 Task: In the Company nestle.com, Add note: 'Set up a meeting with the product team to discuss customer feature requests.'. Mark checkbox to create task to follow up ': In 2 weeks'. Create task, with  description: Schedule Webinar, Add due date: Today; Add reminder: 30 Minutes before. Set Priority Medium and add note: Review the attached proposal. Logged in from softage.1@softage.net
Action: Mouse moved to (87, 56)
Screenshot: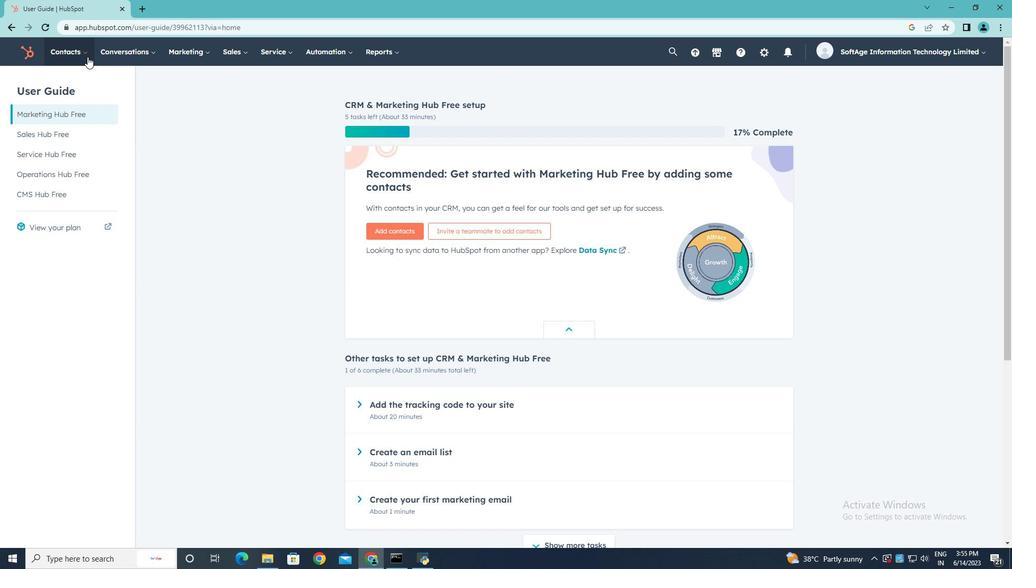 
Action: Mouse pressed left at (87, 56)
Screenshot: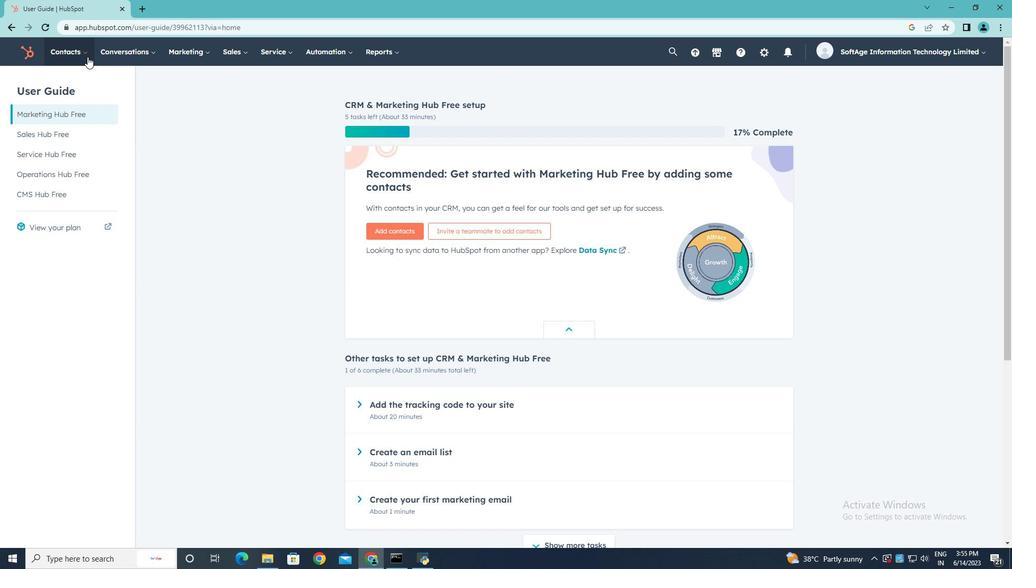 
Action: Mouse moved to (74, 101)
Screenshot: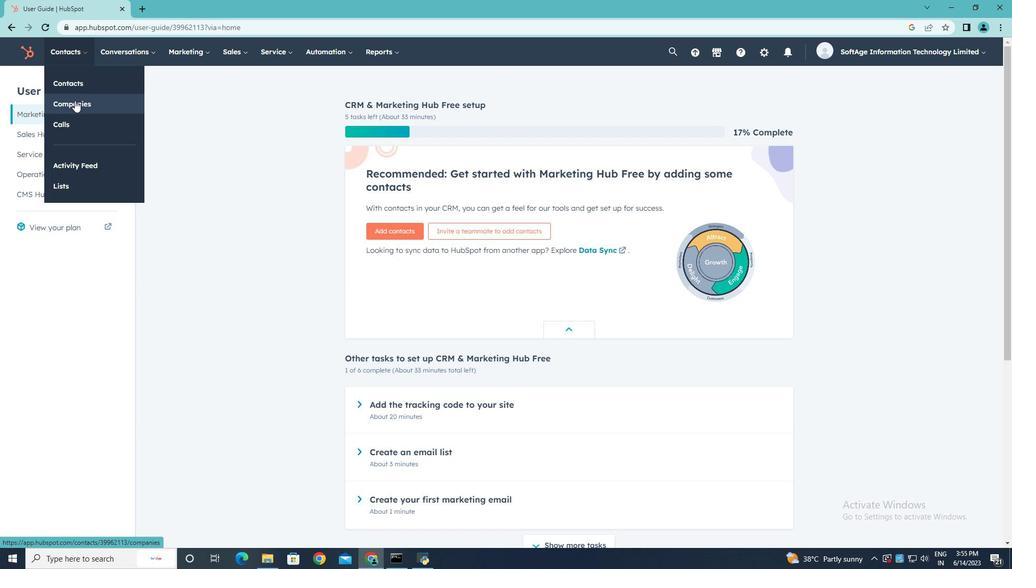 
Action: Mouse pressed left at (74, 101)
Screenshot: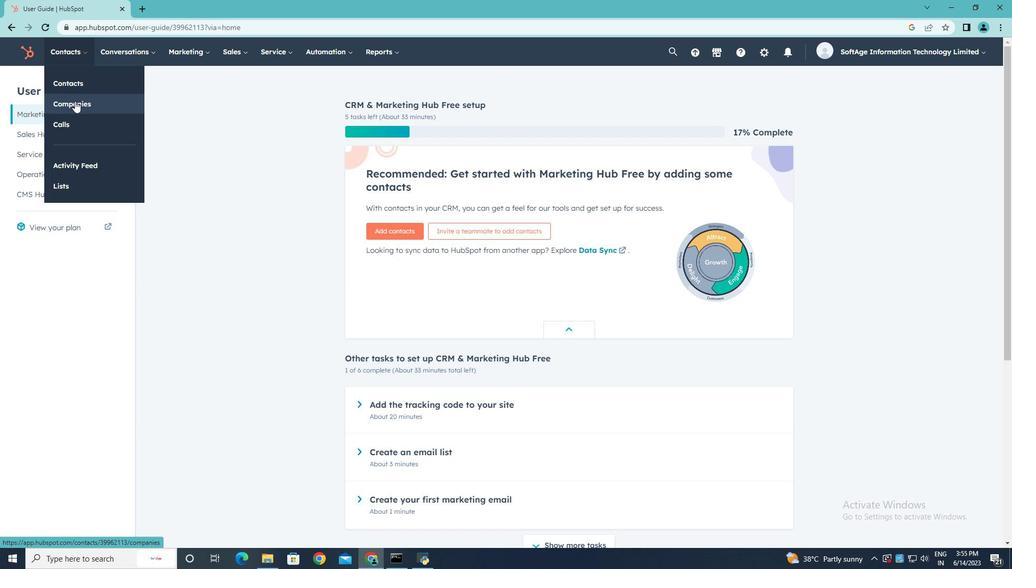 
Action: Mouse moved to (64, 171)
Screenshot: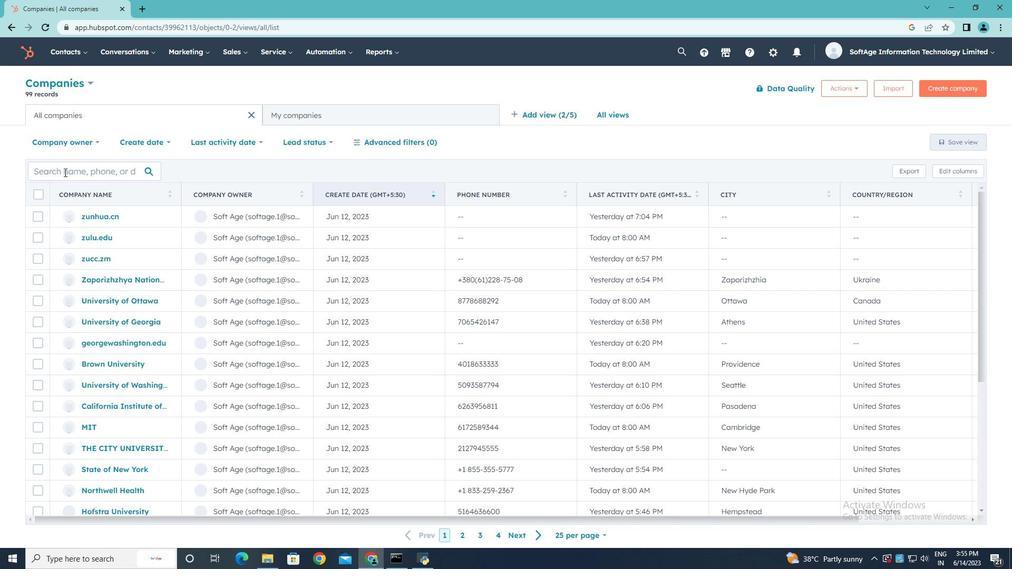 
Action: Mouse pressed left at (64, 171)
Screenshot: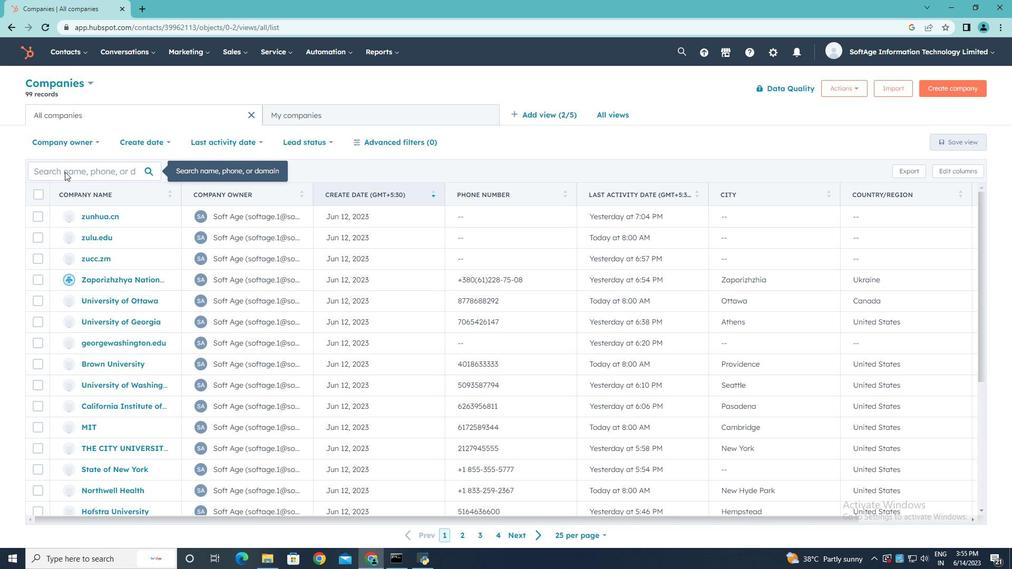 
Action: Key pressed nesn<Key.backspace>tle.com
Screenshot: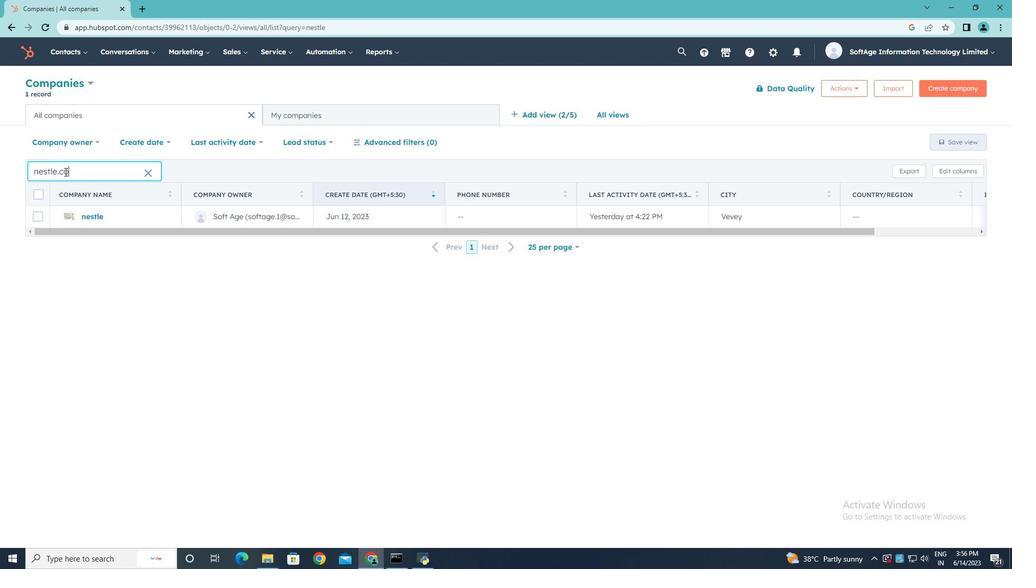 
Action: Mouse moved to (93, 217)
Screenshot: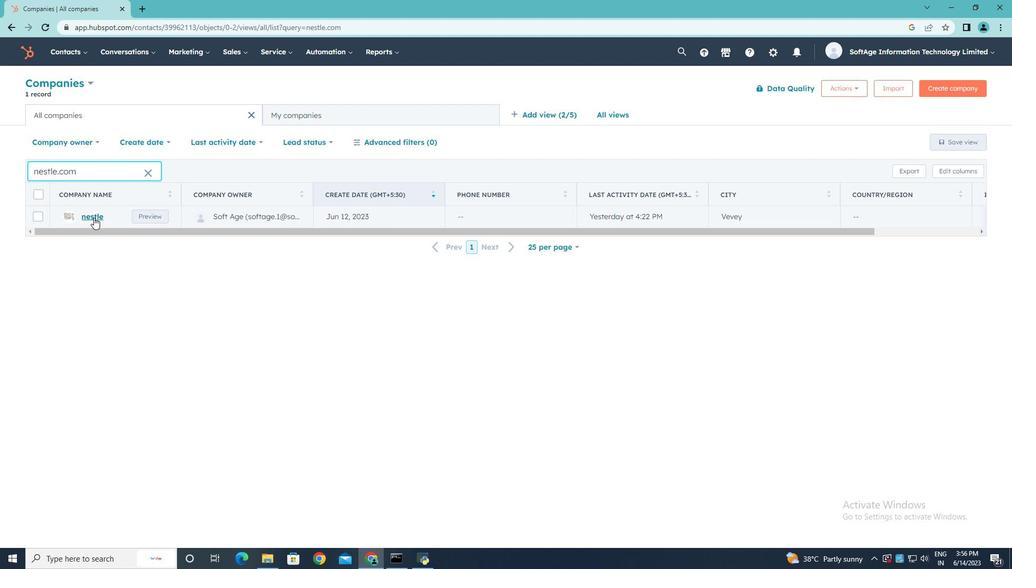 
Action: Mouse pressed left at (93, 217)
Screenshot: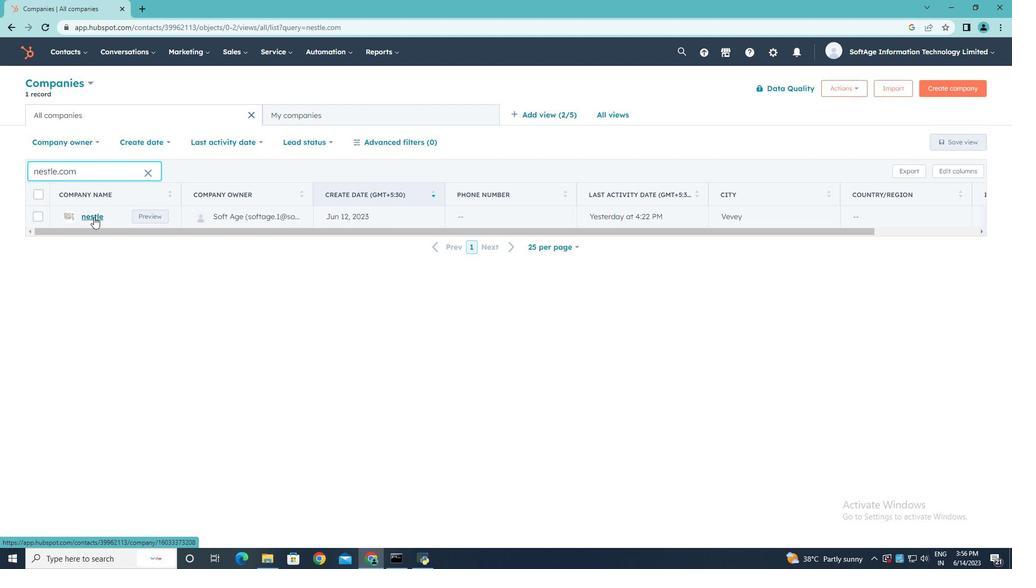 
Action: Mouse moved to (36, 172)
Screenshot: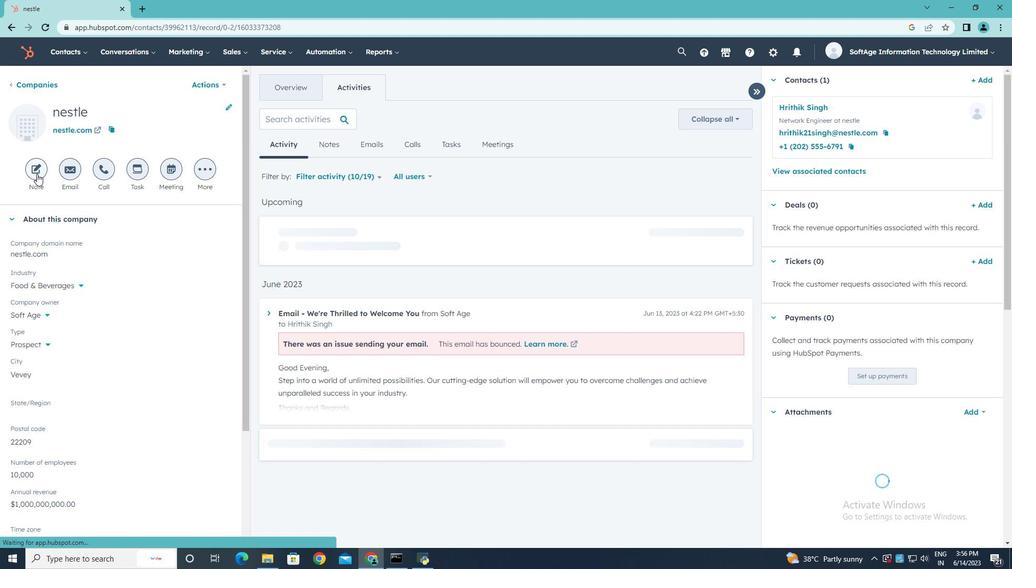 
Action: Mouse pressed left at (36, 172)
Screenshot: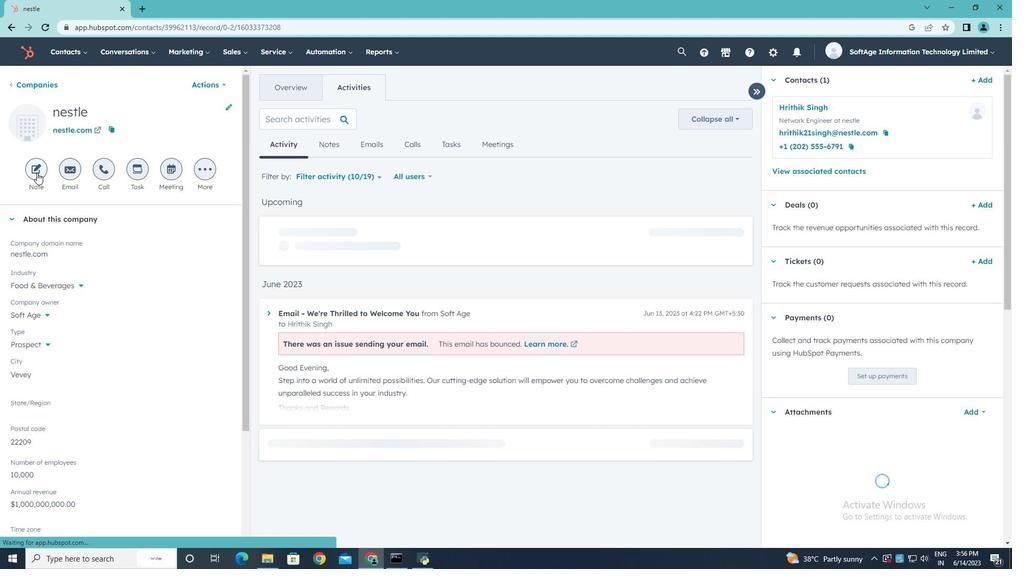 
Action: Key pressed <Key.shift><Key.shift>Set<Key.space>up<Key.space>a<Key.space>meeting<Key.space>with<Key.space>the<Key.space>product<Key.space>team<Key.space>to<Key.space>duscuss<Key.space>customer<Key.space>feature<Key.space>requests
Screenshot: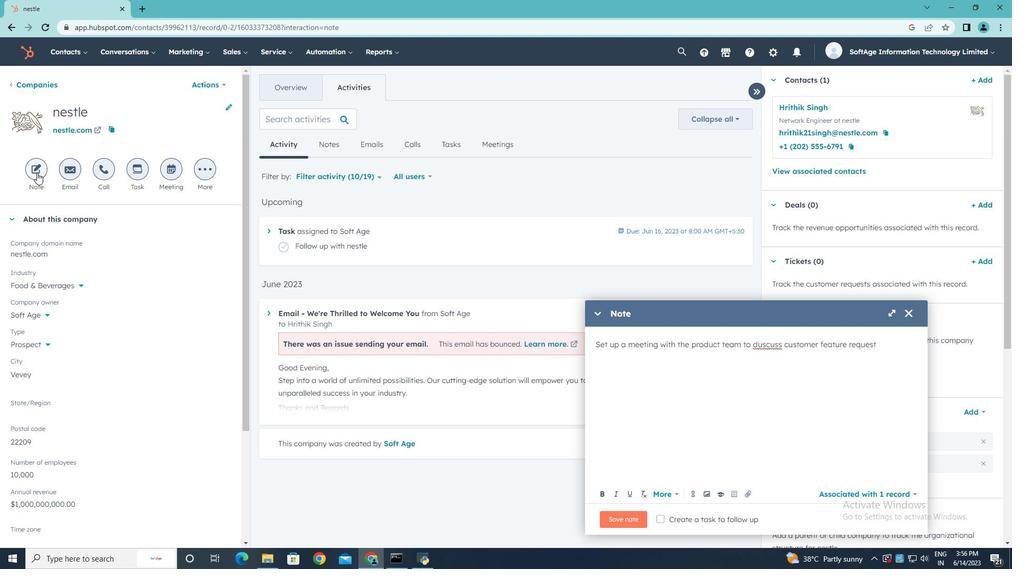 
Action: Mouse moved to (765, 345)
Screenshot: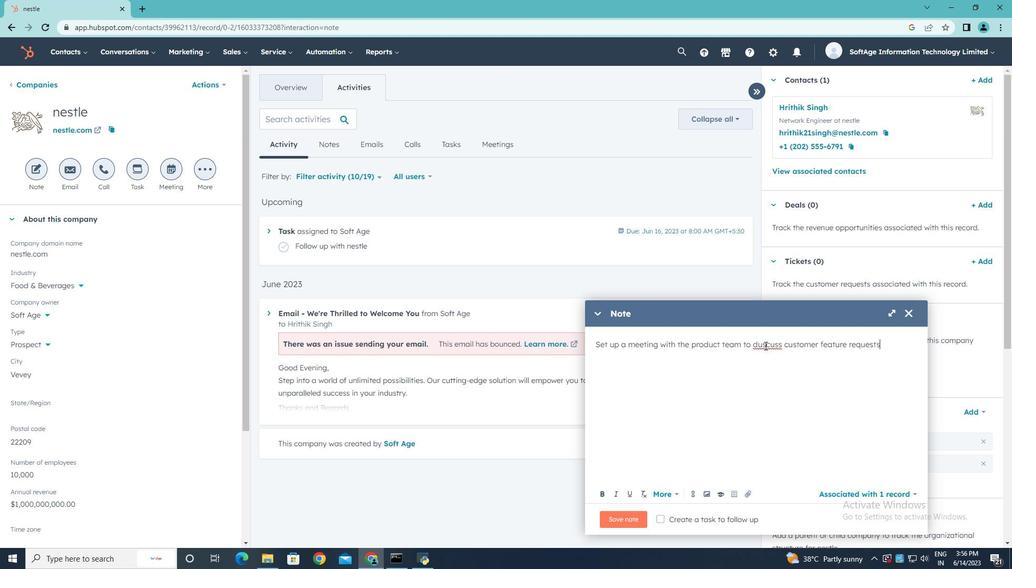 
Action: Mouse pressed left at (765, 345)
Screenshot: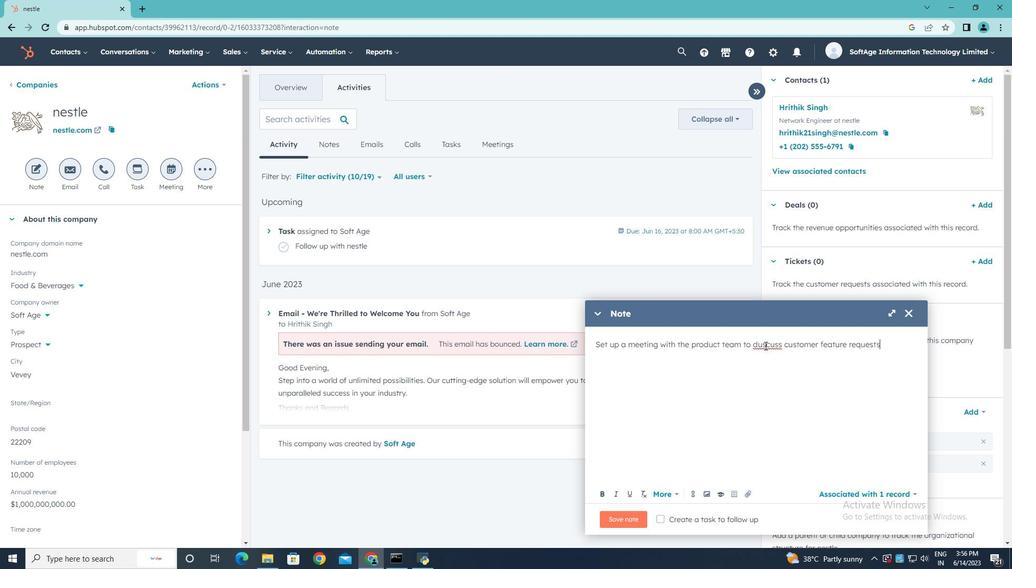 
Action: Mouse moved to (772, 342)
Screenshot: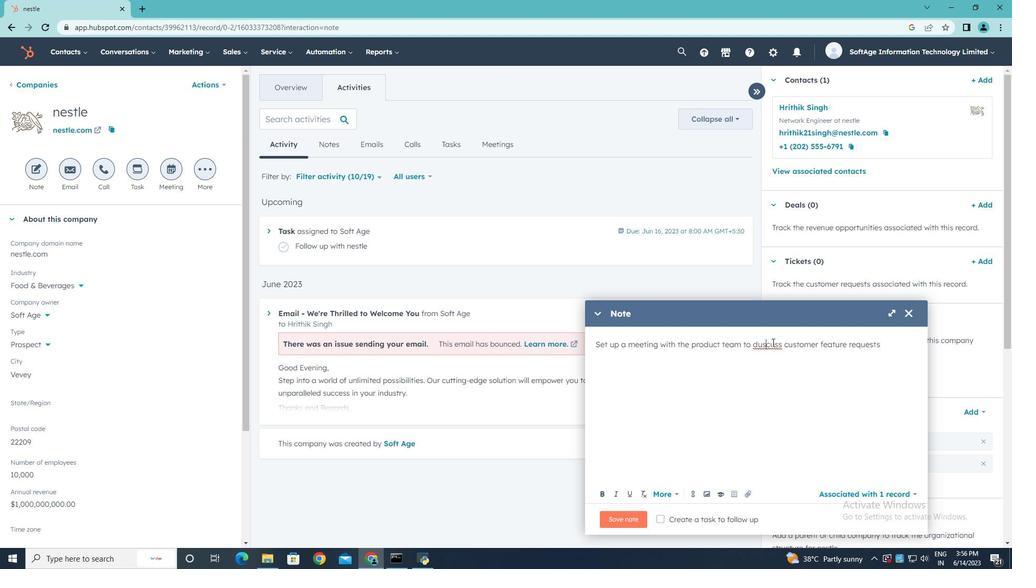 
Action: Key pressed <Key.backspace>
Screenshot: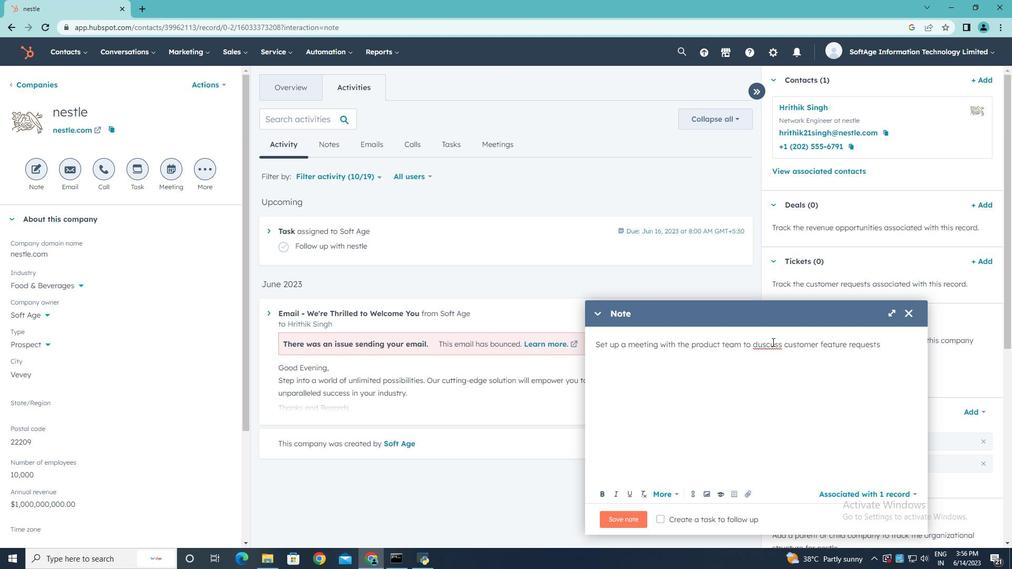 
Action: Mouse moved to (783, 359)
Screenshot: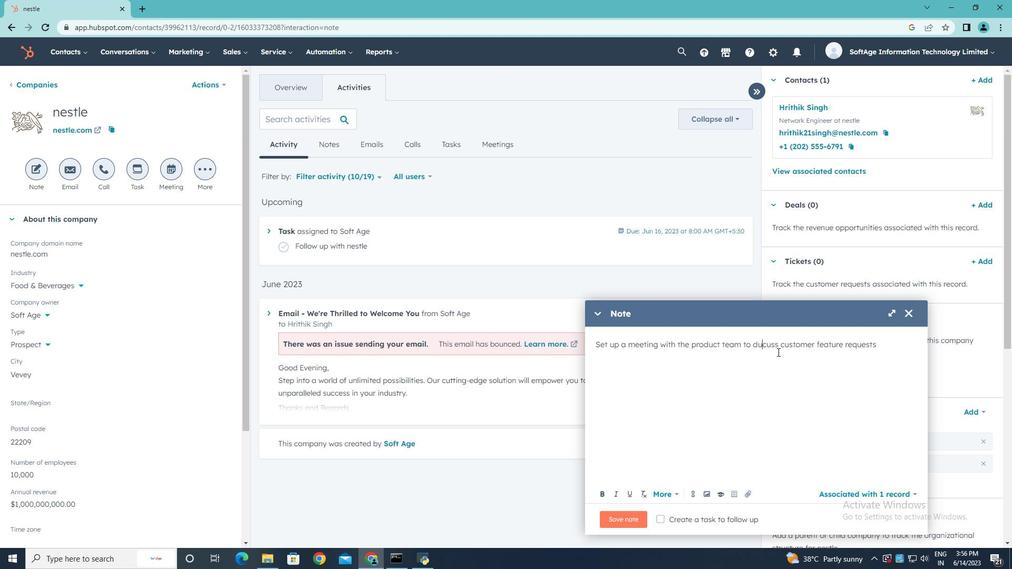 
Action: Key pressed <Key.left>i<Key.right><Key.backspace>s
Screenshot: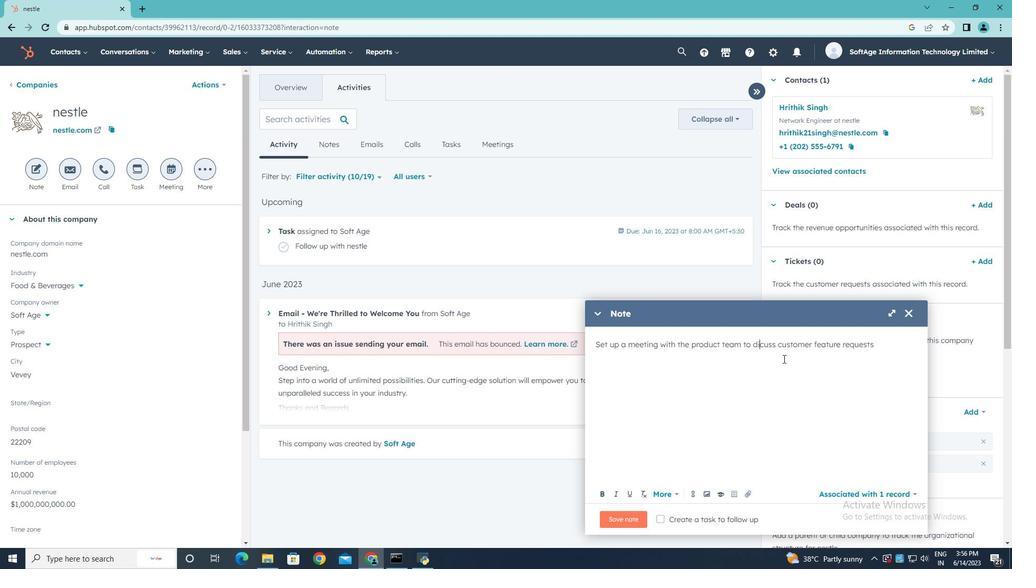 
Action: Mouse moved to (879, 345)
Screenshot: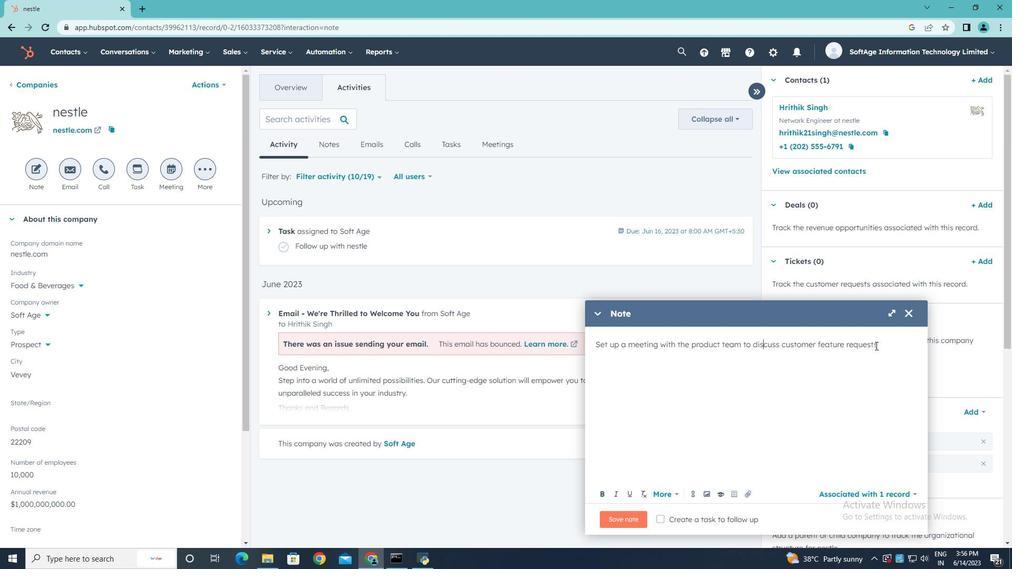 
Action: Mouse pressed left at (879, 345)
Screenshot: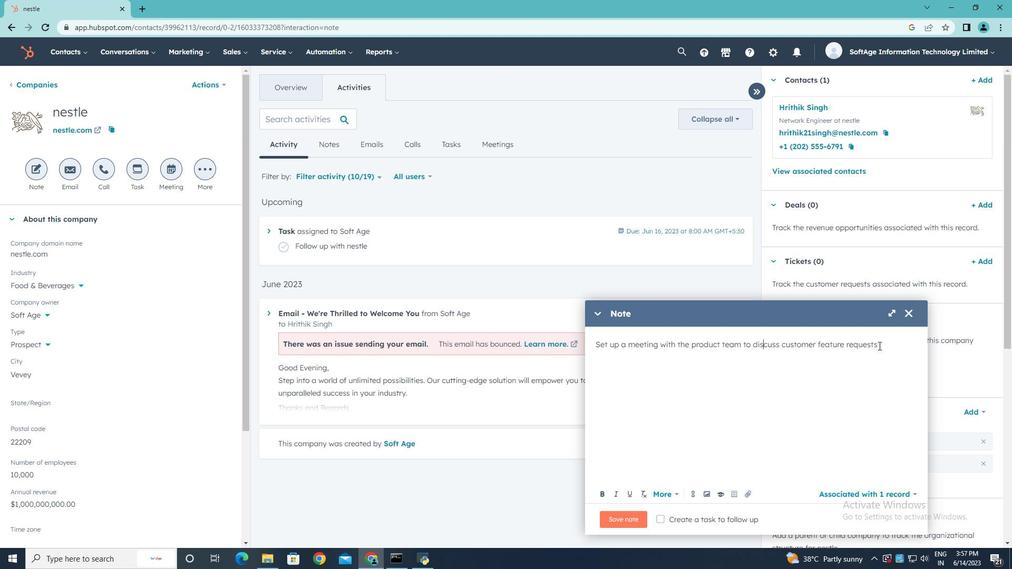 
Action: Mouse moved to (663, 521)
Screenshot: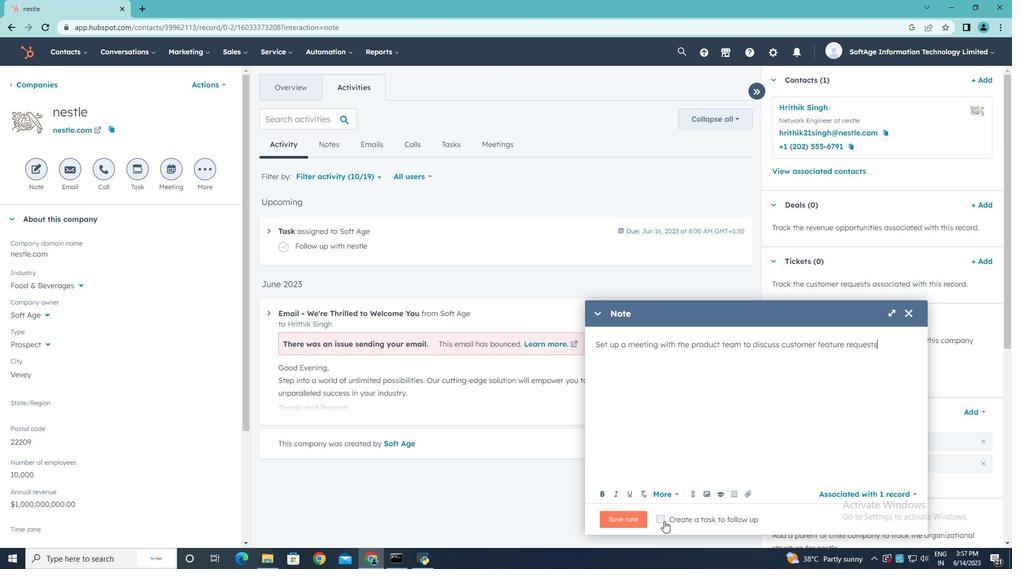 
Action: Mouse pressed left at (663, 521)
Screenshot: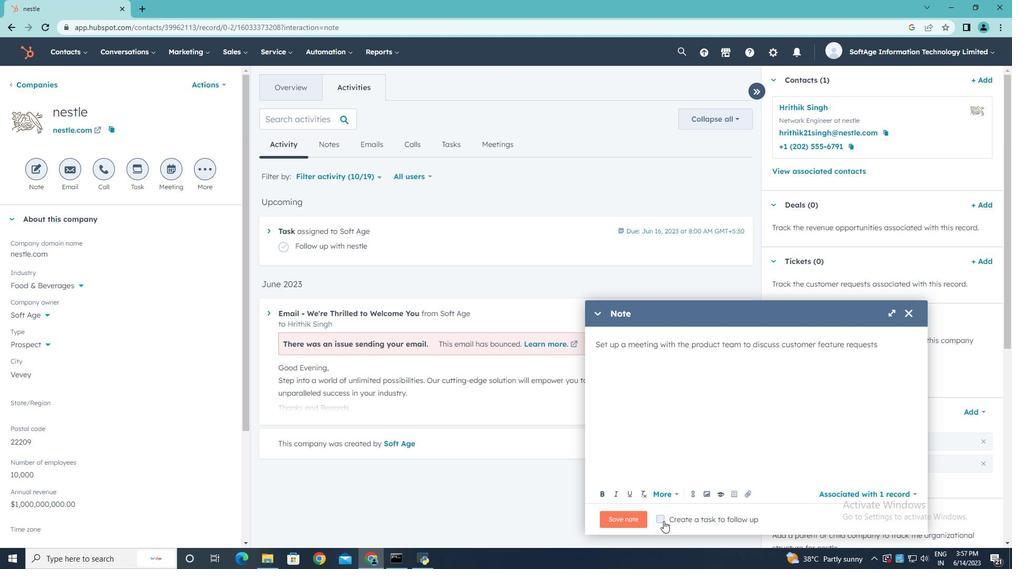 
Action: Mouse moved to (872, 517)
Screenshot: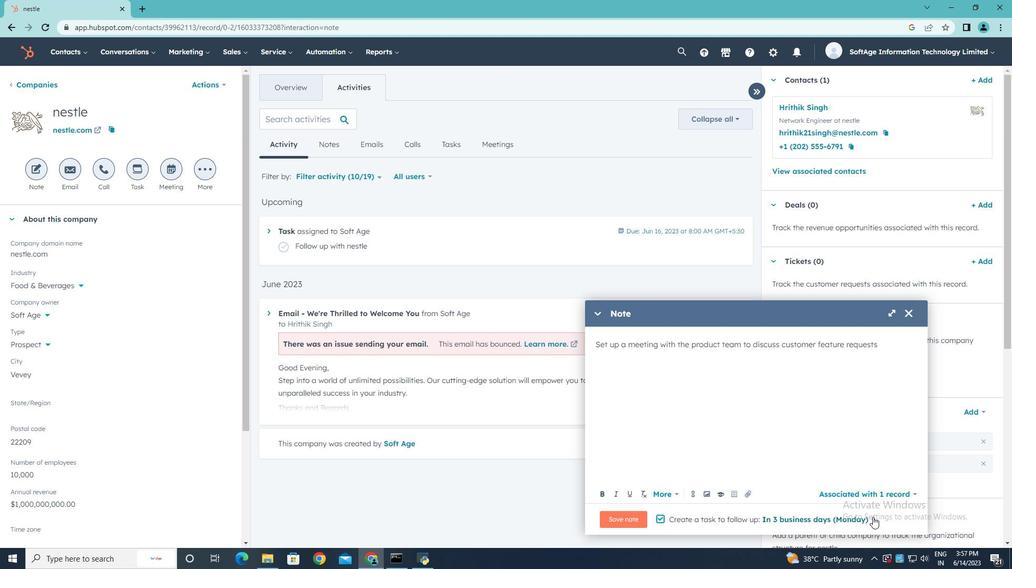 
Action: Mouse pressed left at (872, 517)
Screenshot: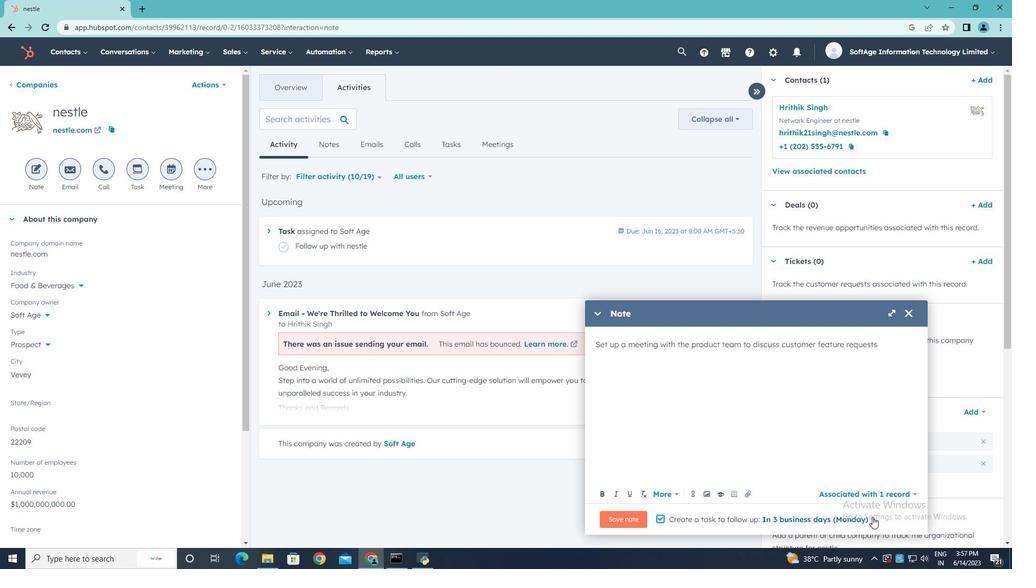 
Action: Mouse moved to (845, 458)
Screenshot: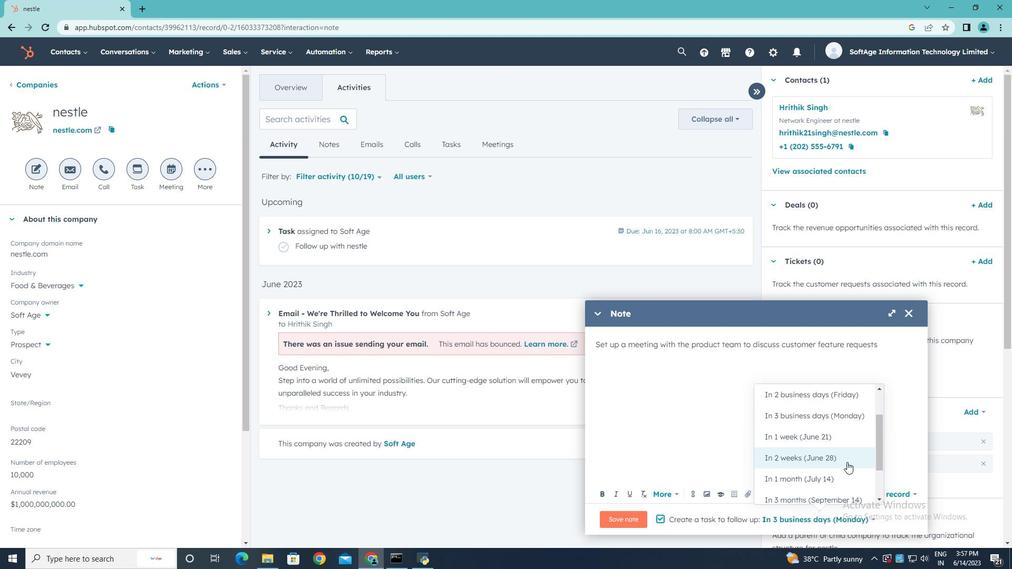 
Action: Mouse pressed left at (845, 458)
Screenshot: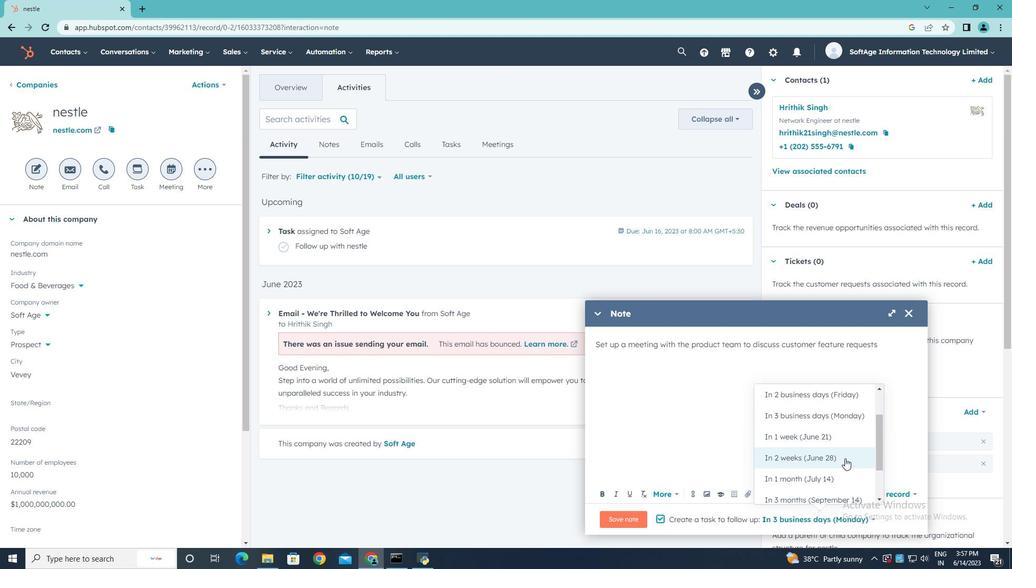 
Action: Mouse moved to (624, 521)
Screenshot: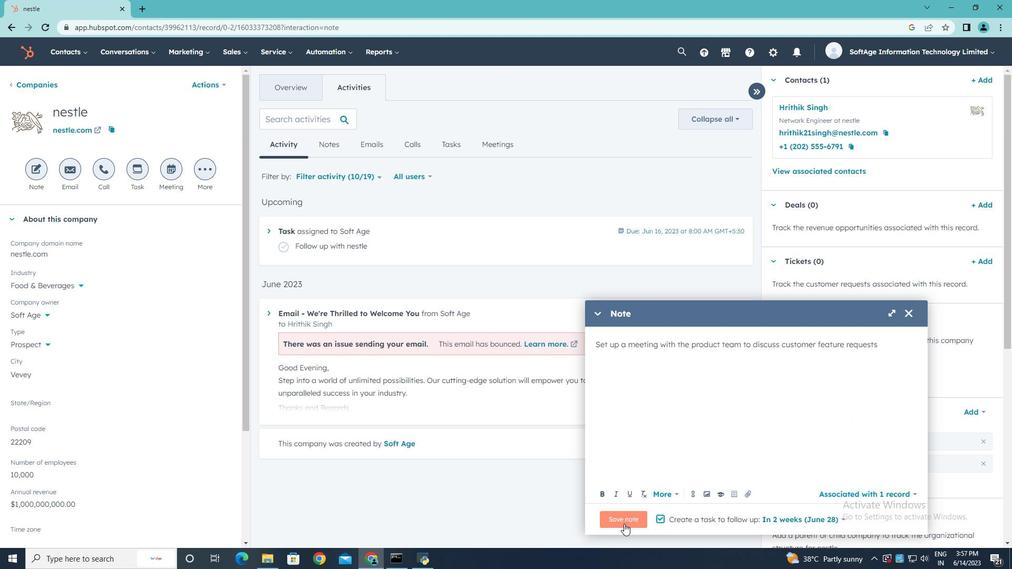 
Action: Mouse pressed left at (624, 521)
Screenshot: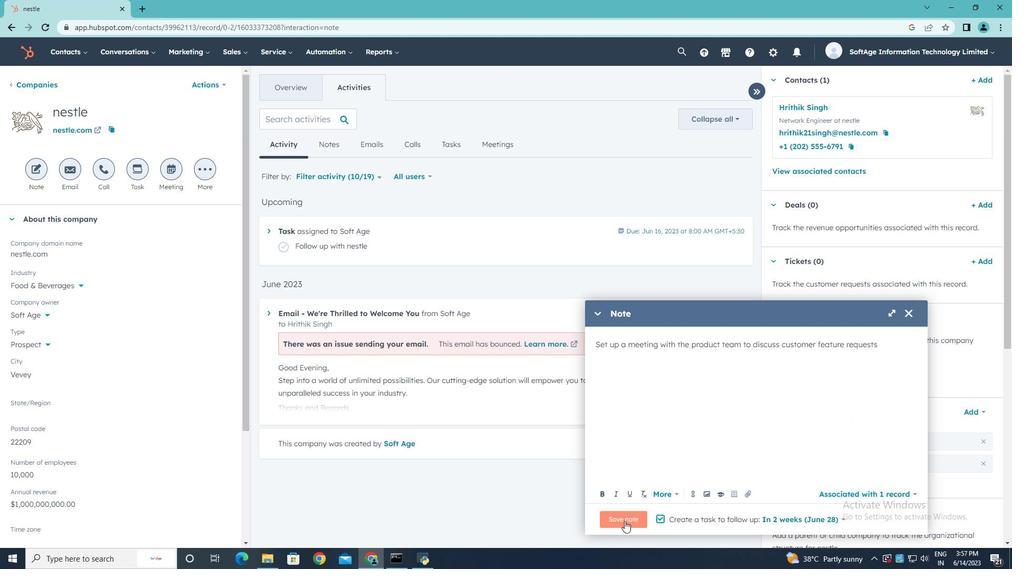 
Action: Mouse moved to (137, 173)
Screenshot: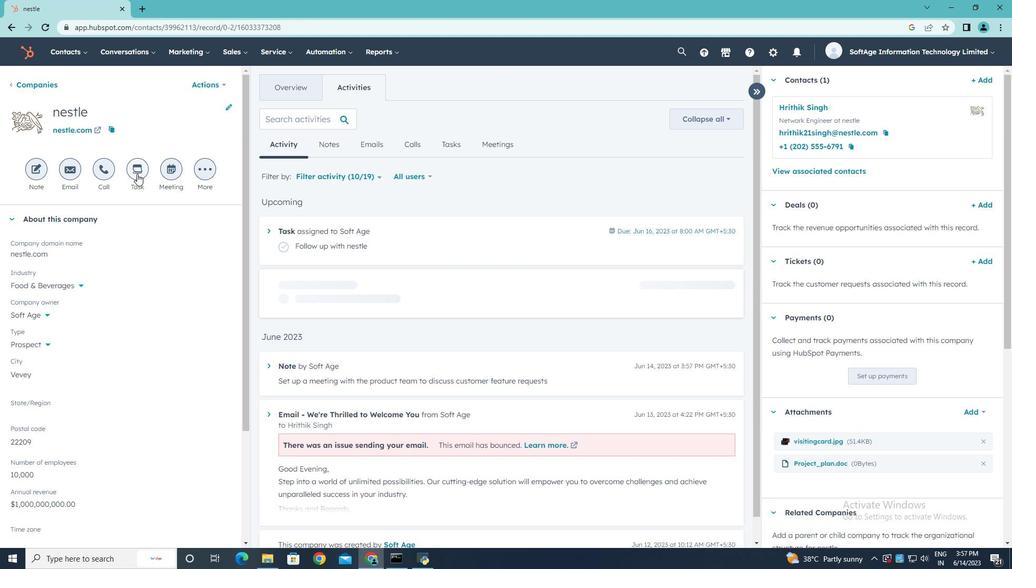 
Action: Mouse pressed left at (137, 173)
Screenshot: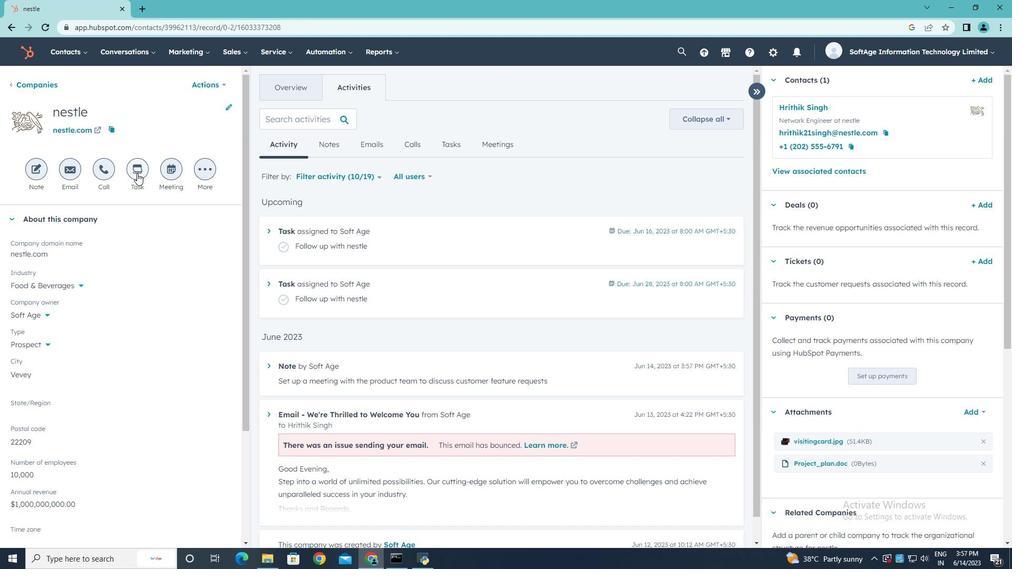 
Action: Key pressed <Key.shift>Schedule<Key.space><Key.shift>E<Key.backspace><Key.shift>Webinar
Screenshot: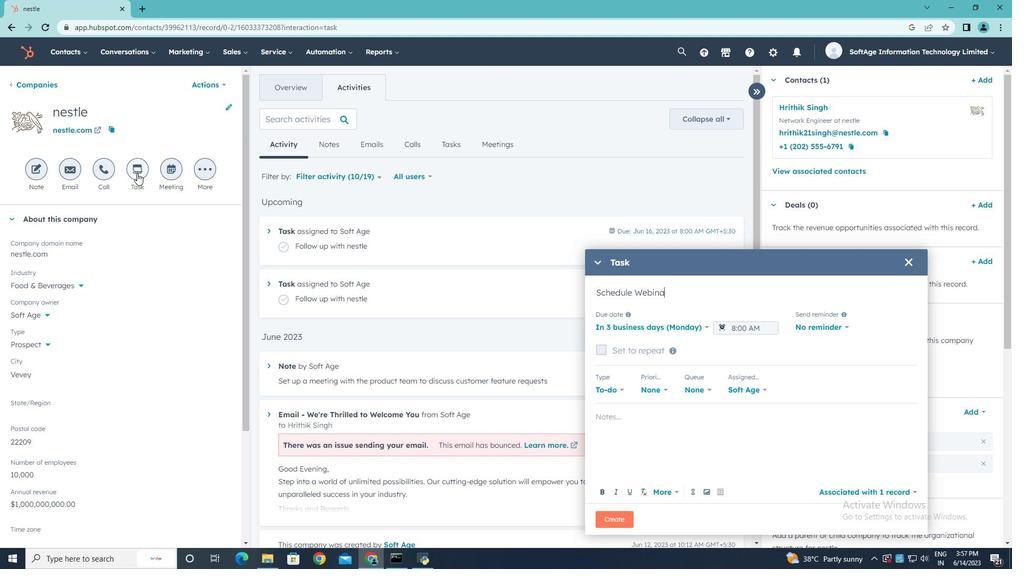 
Action: Mouse moved to (709, 328)
Screenshot: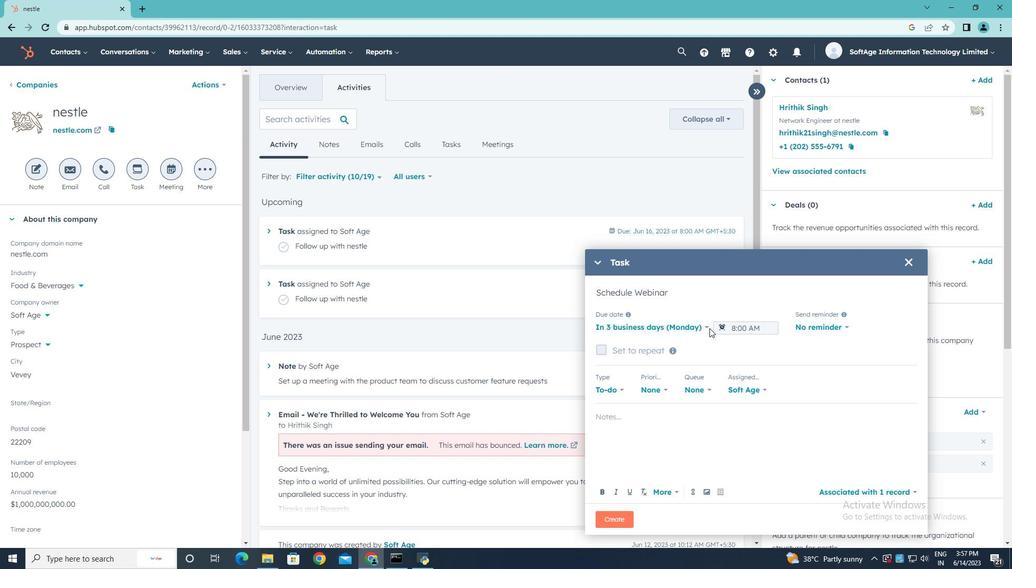 
Action: Mouse pressed left at (709, 328)
Screenshot: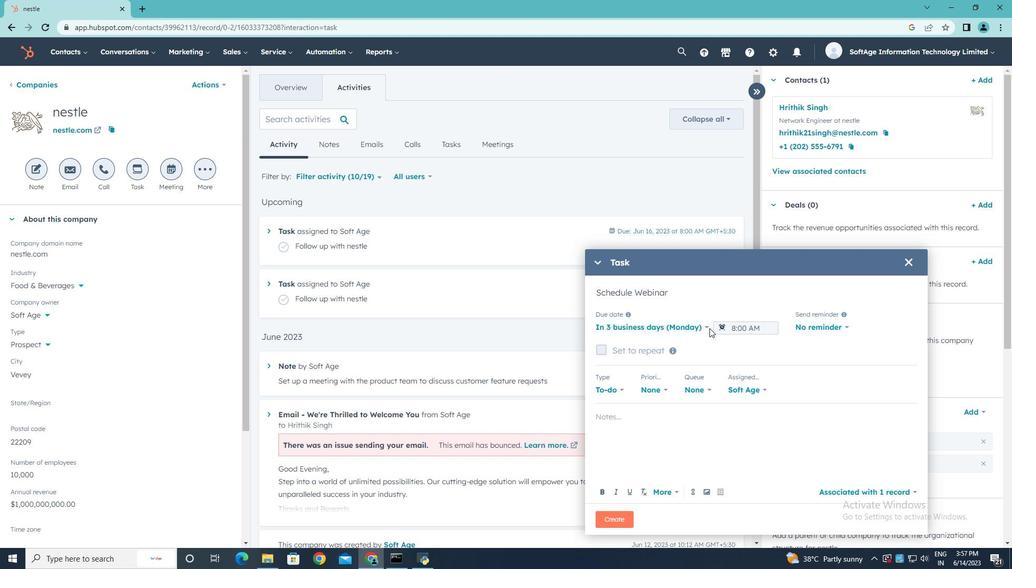 
Action: Mouse moved to (707, 328)
Screenshot: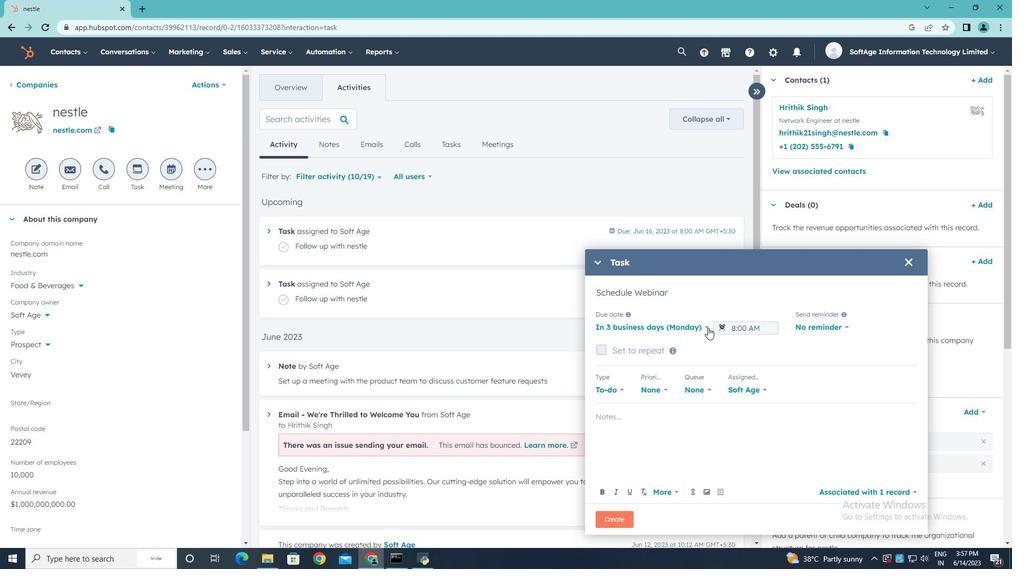 
Action: Mouse pressed left at (707, 328)
Screenshot: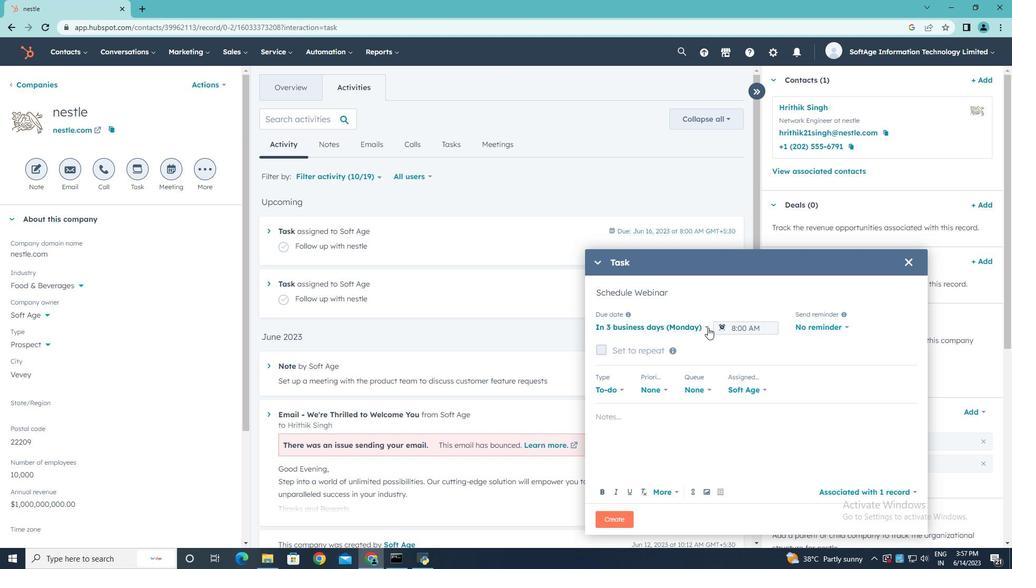 
Action: Mouse moved to (676, 362)
Screenshot: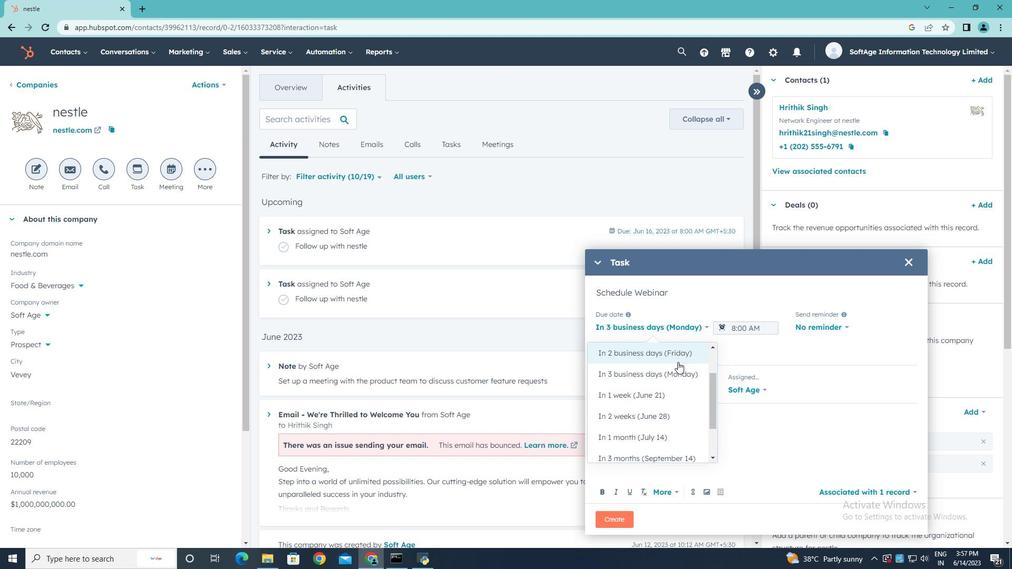 
Action: Mouse scrolled (676, 362) with delta (0, 0)
Screenshot: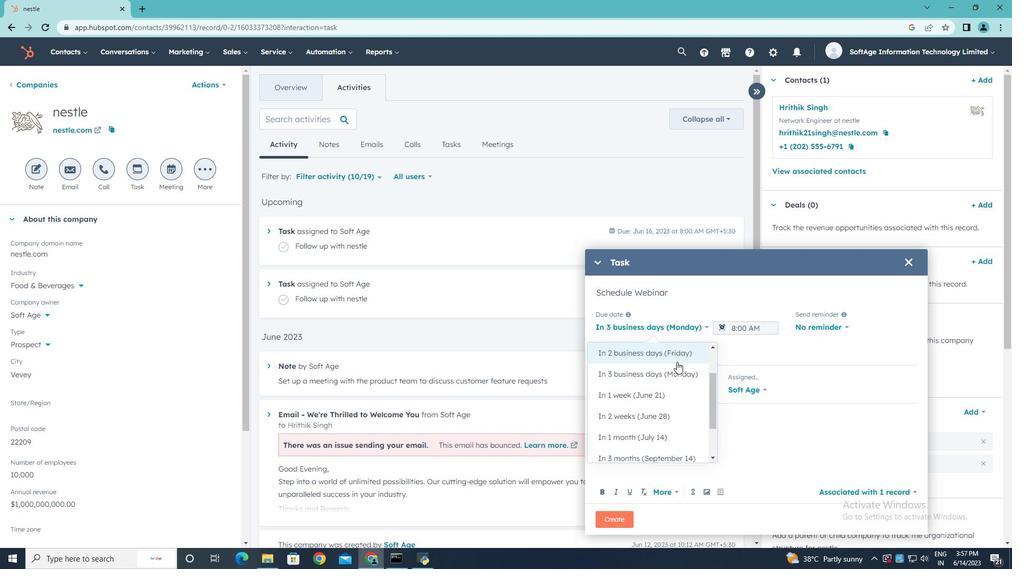 
Action: Mouse scrolled (676, 362) with delta (0, 0)
Screenshot: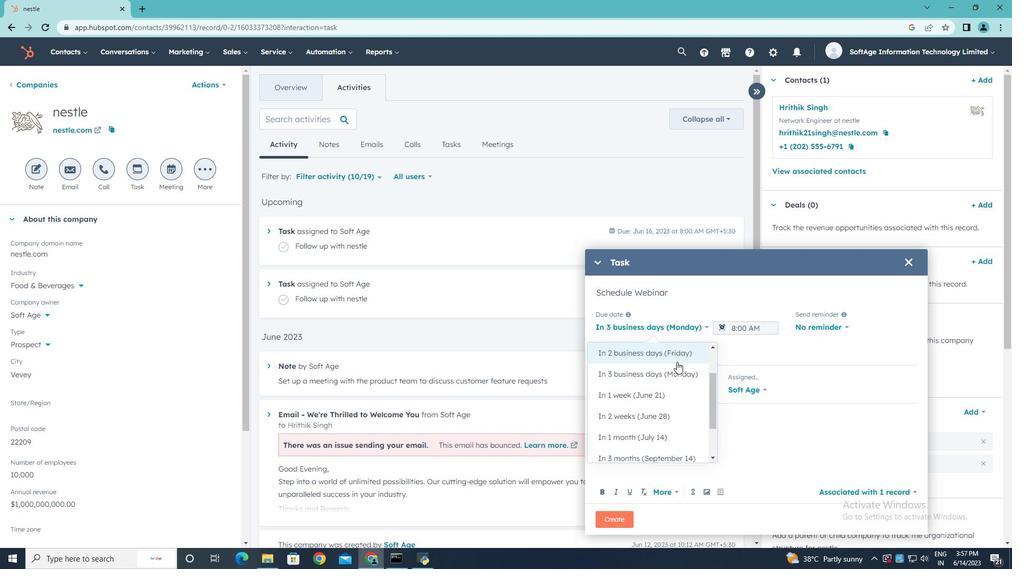 
Action: Mouse scrolled (676, 362) with delta (0, 0)
Screenshot: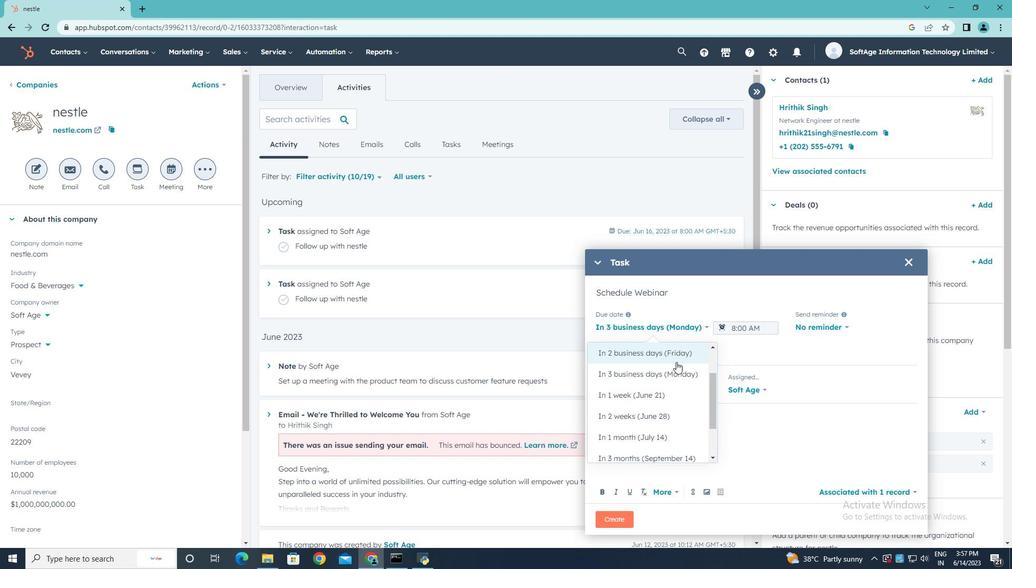 
Action: Mouse scrolled (676, 362) with delta (0, 0)
Screenshot: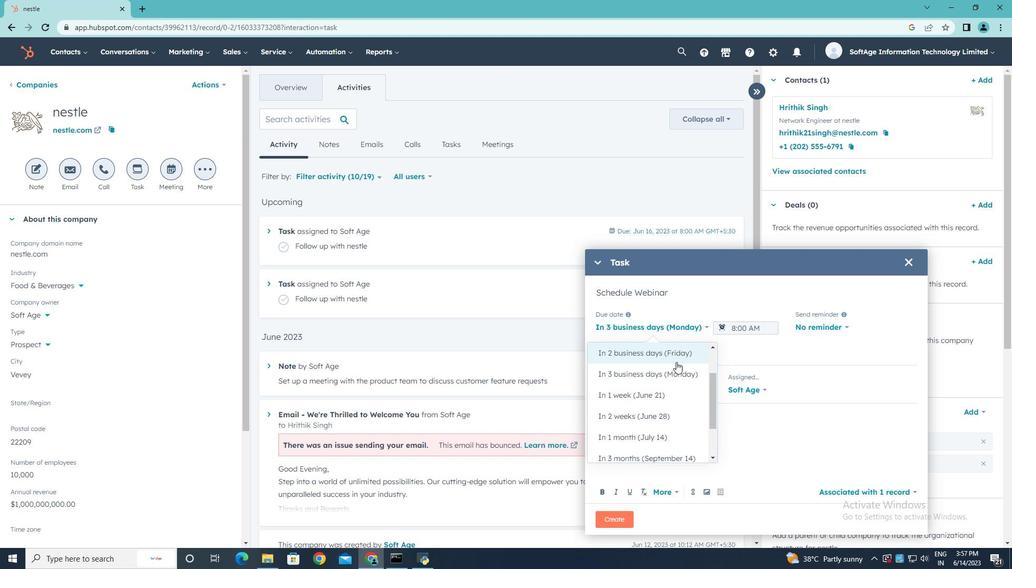 
Action: Mouse moved to (667, 372)
Screenshot: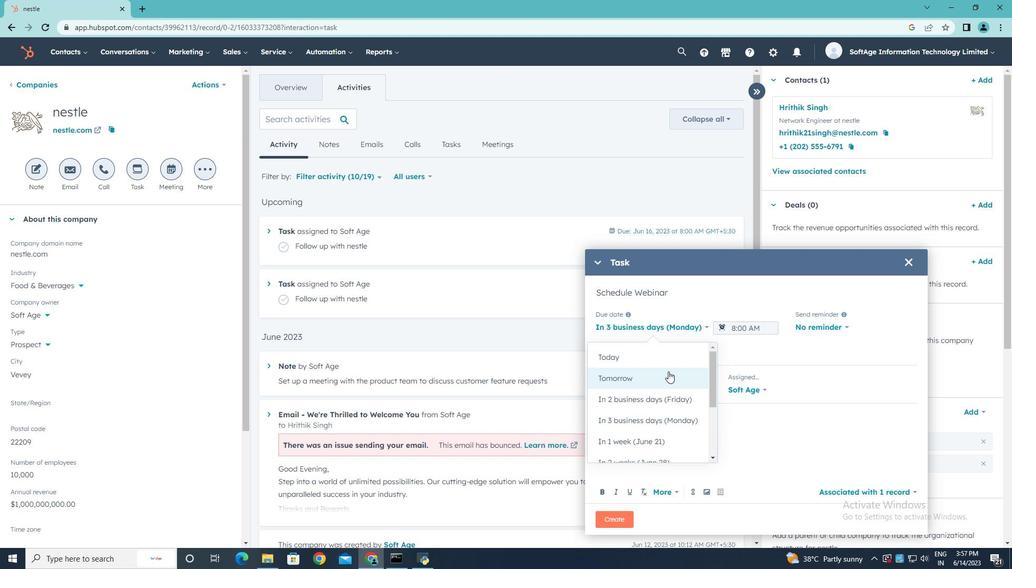
Action: Mouse pressed left at (667, 372)
Screenshot: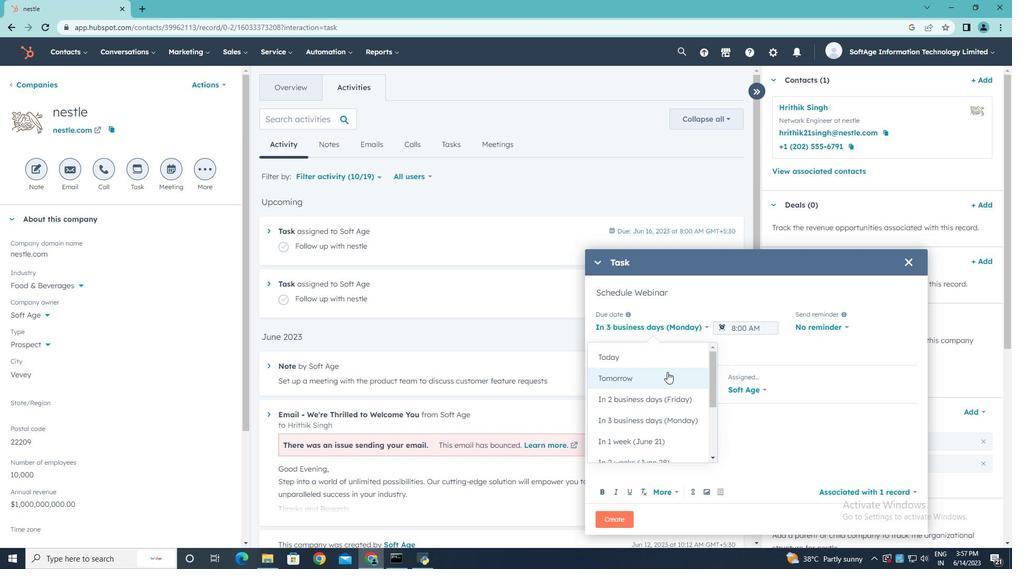 
Action: Mouse moved to (776, 329)
Screenshot: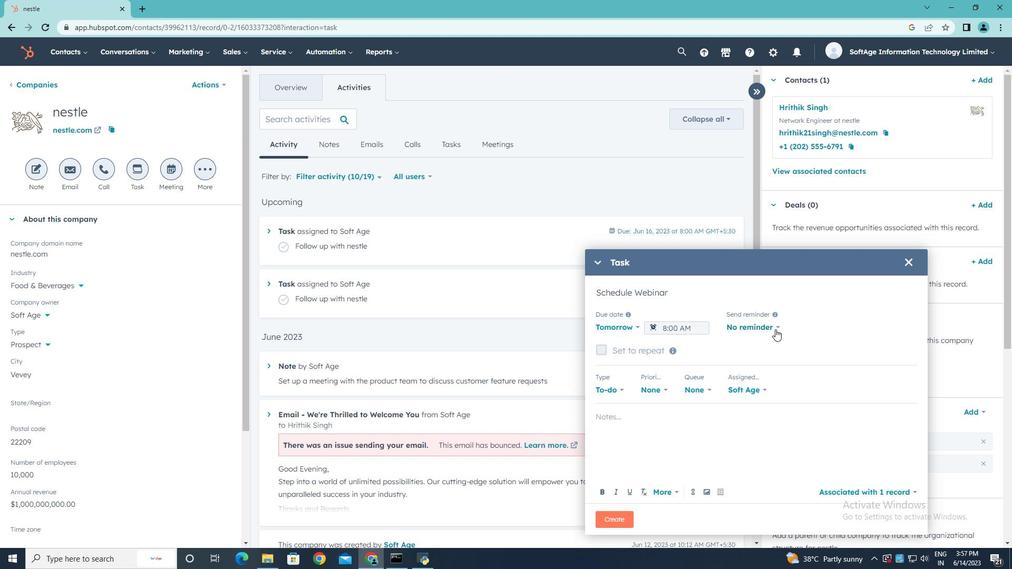 
Action: Mouse pressed left at (776, 329)
Screenshot: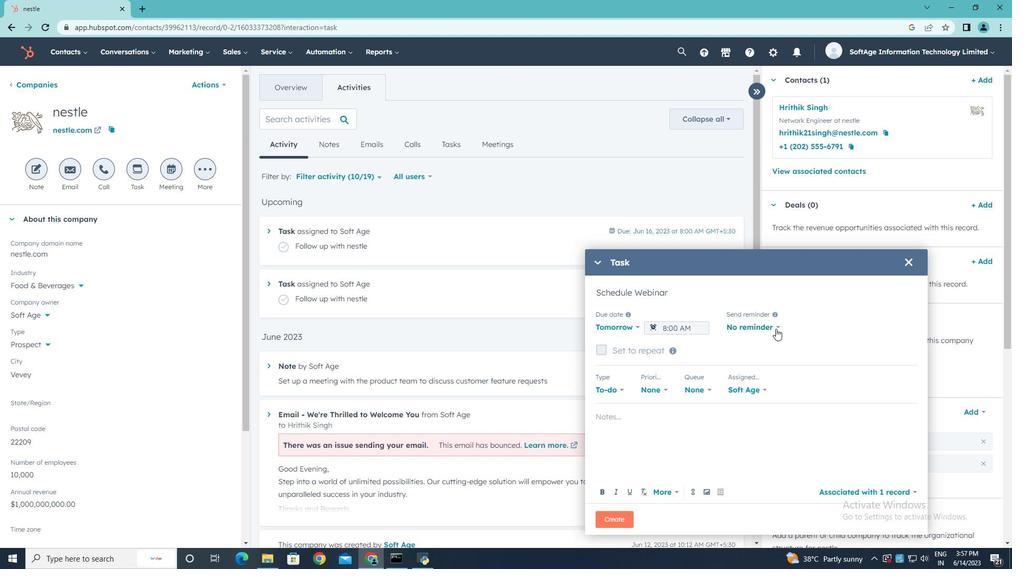 
Action: Mouse moved to (760, 400)
Screenshot: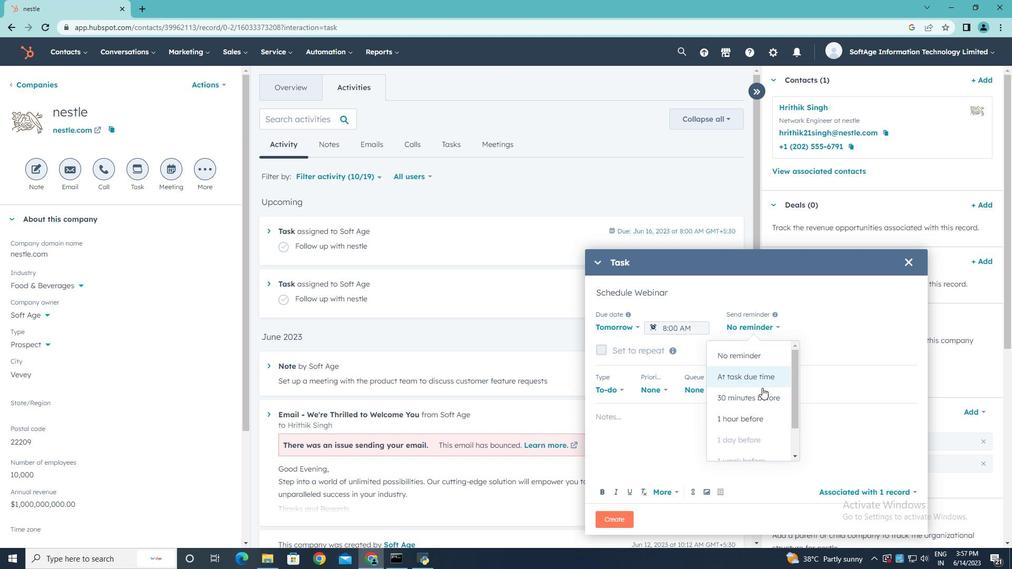 
Action: Mouse pressed left at (760, 400)
Screenshot: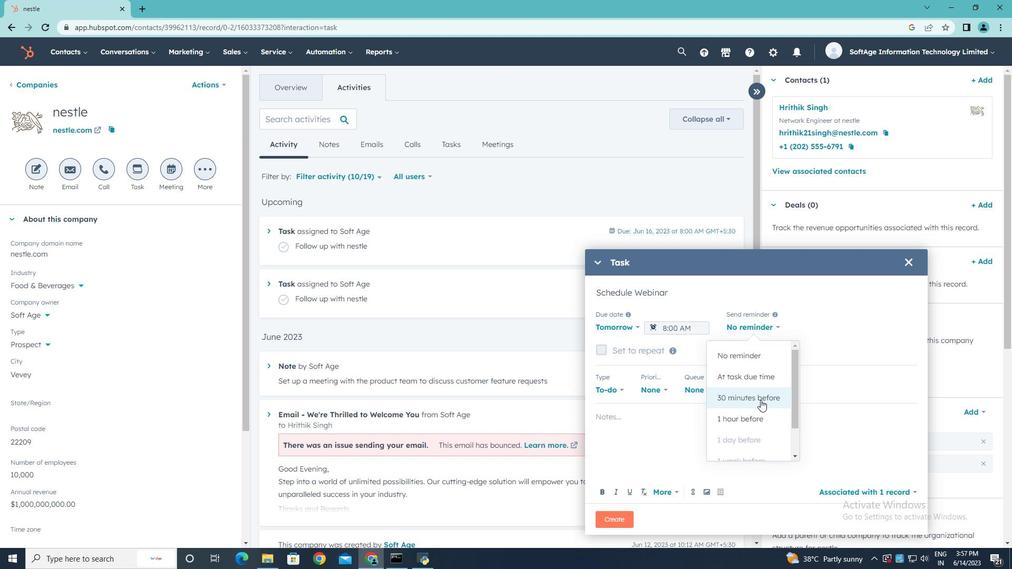 
Action: Mouse moved to (659, 389)
Screenshot: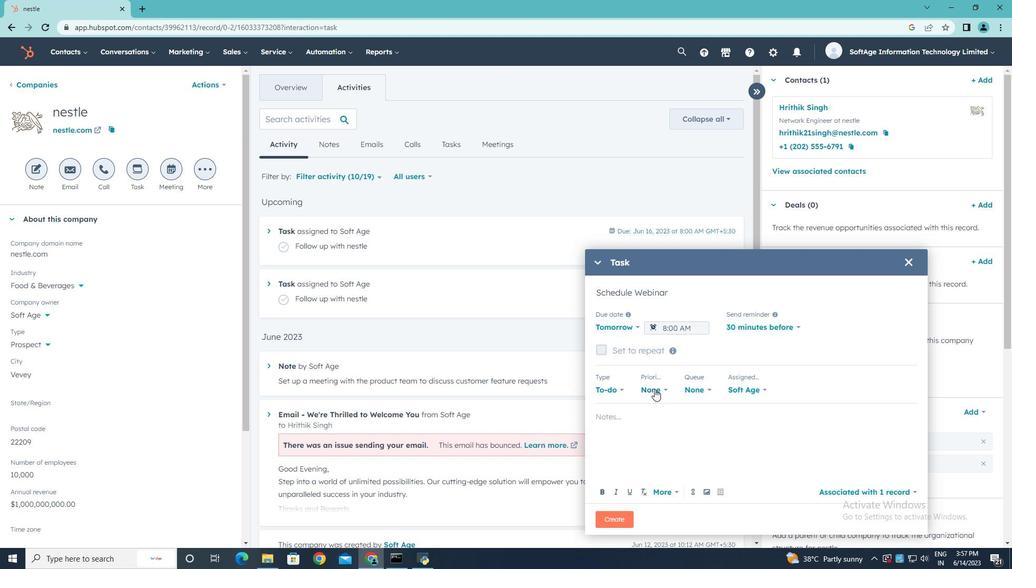 
Action: Mouse pressed left at (659, 389)
Screenshot: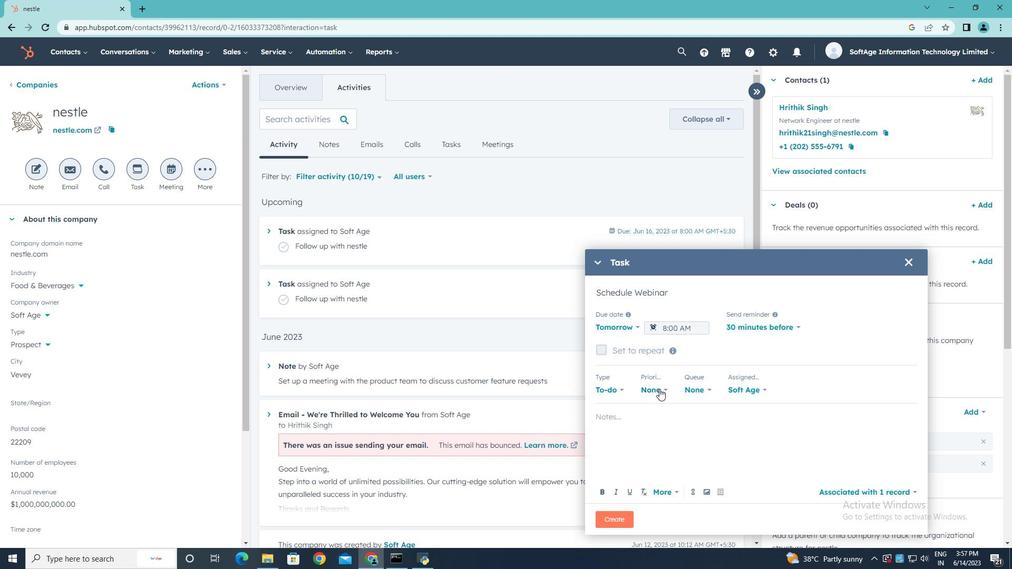 
Action: Mouse moved to (651, 457)
Screenshot: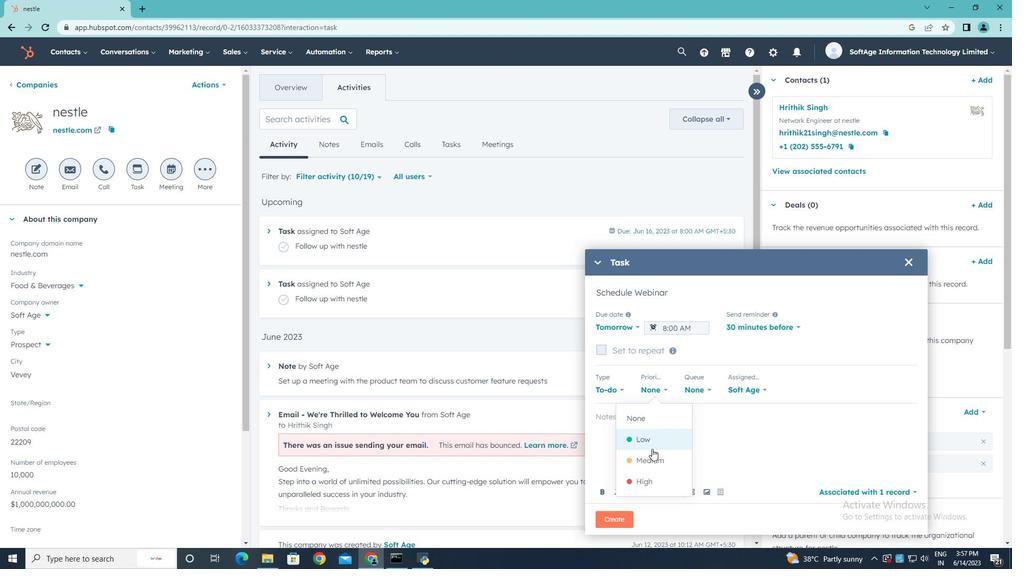 
Action: Mouse pressed left at (651, 457)
Screenshot: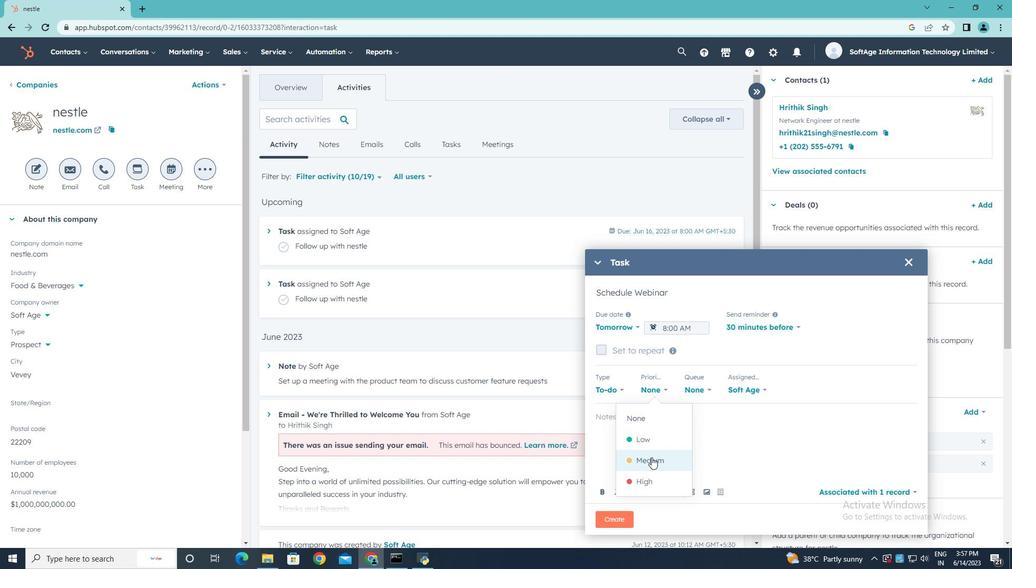 
Action: Mouse moved to (631, 422)
Screenshot: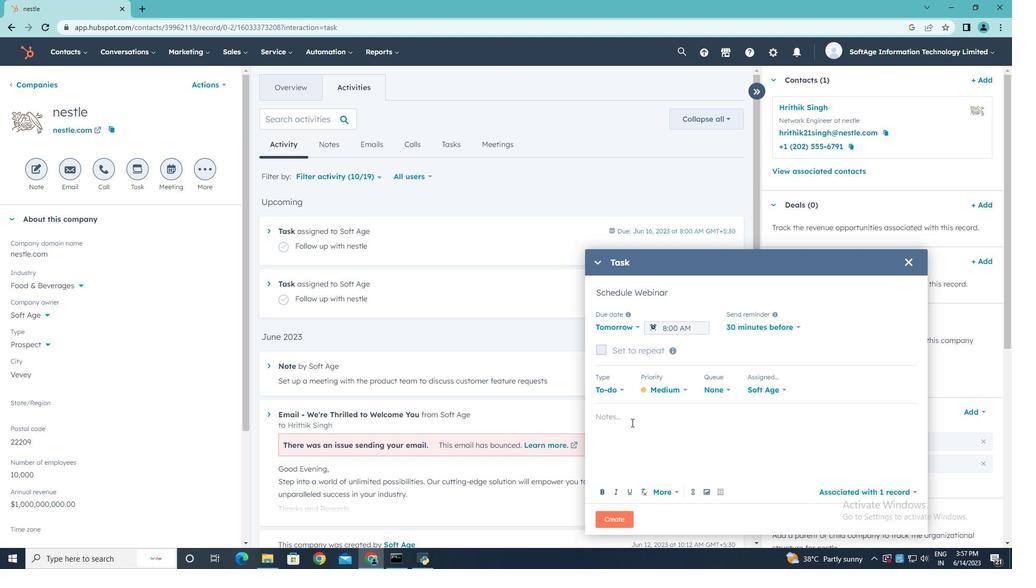 
Action: Mouse pressed left at (631, 422)
Screenshot: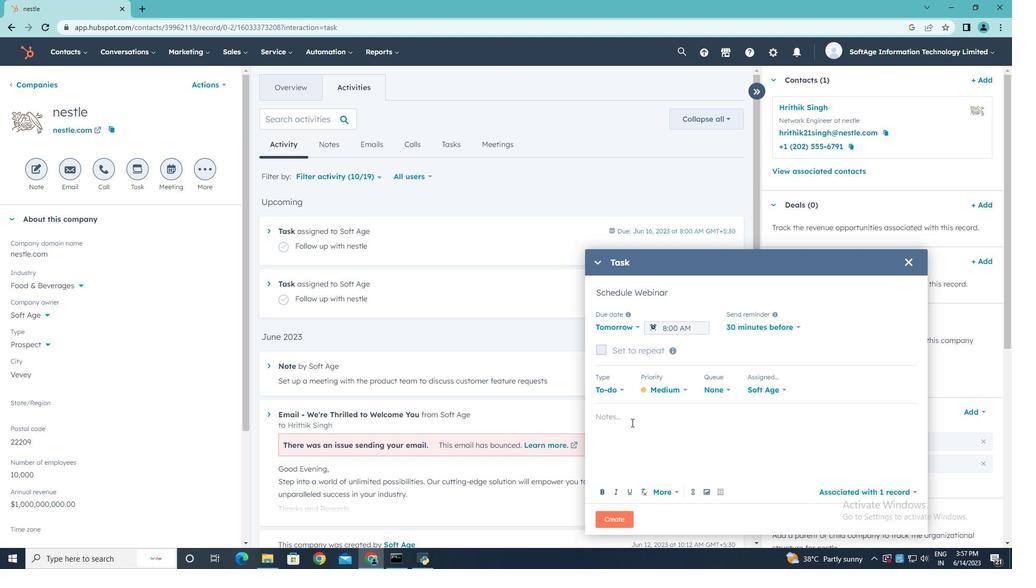 
Action: Key pressed <Key.shift>Revb<Key.backspace>iew<Key.space>the<Key.space>attached<Key.space>proposal.
Screenshot: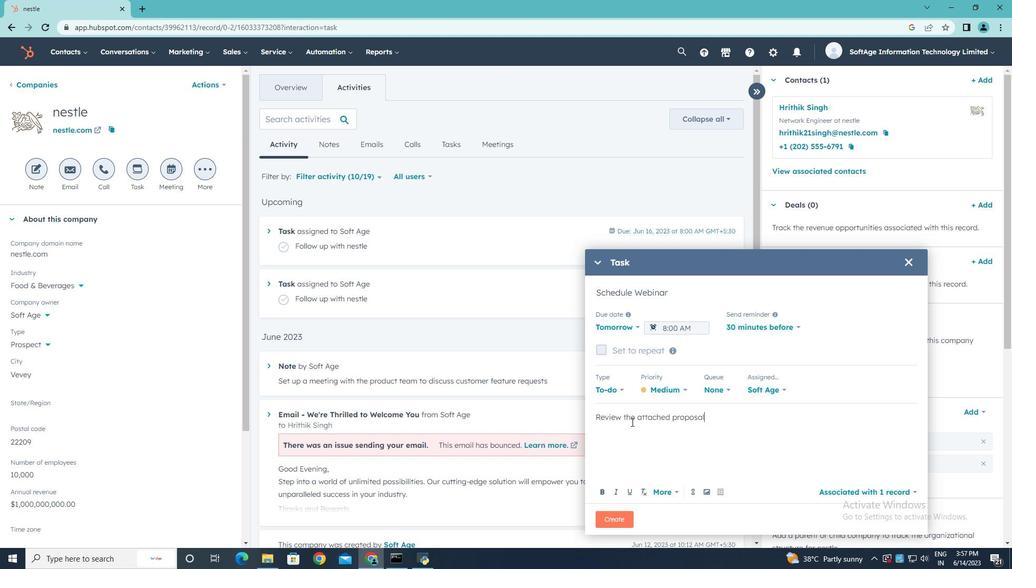 
Action: Mouse moved to (605, 519)
Screenshot: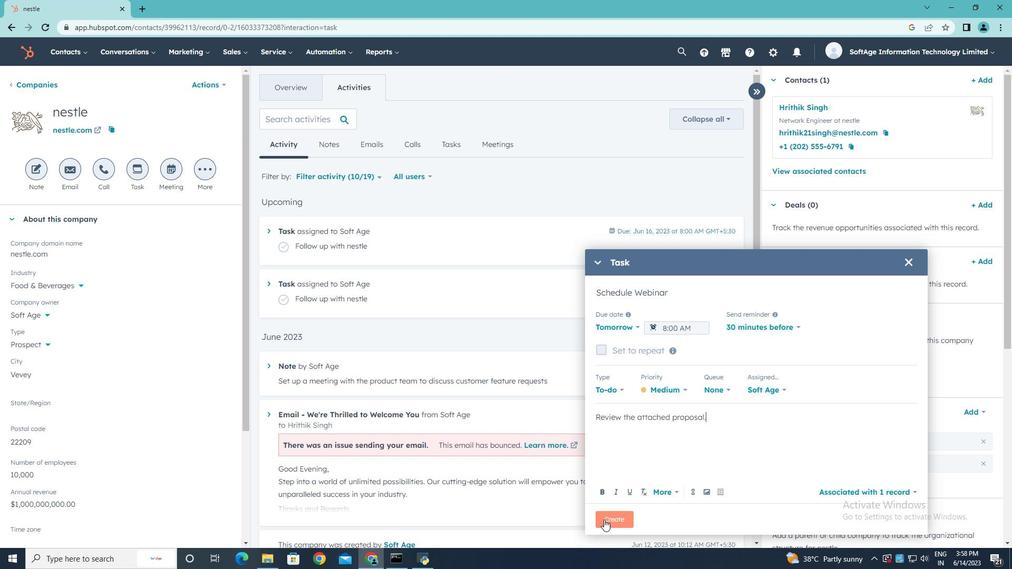 
Action: Mouse pressed left at (605, 519)
Screenshot: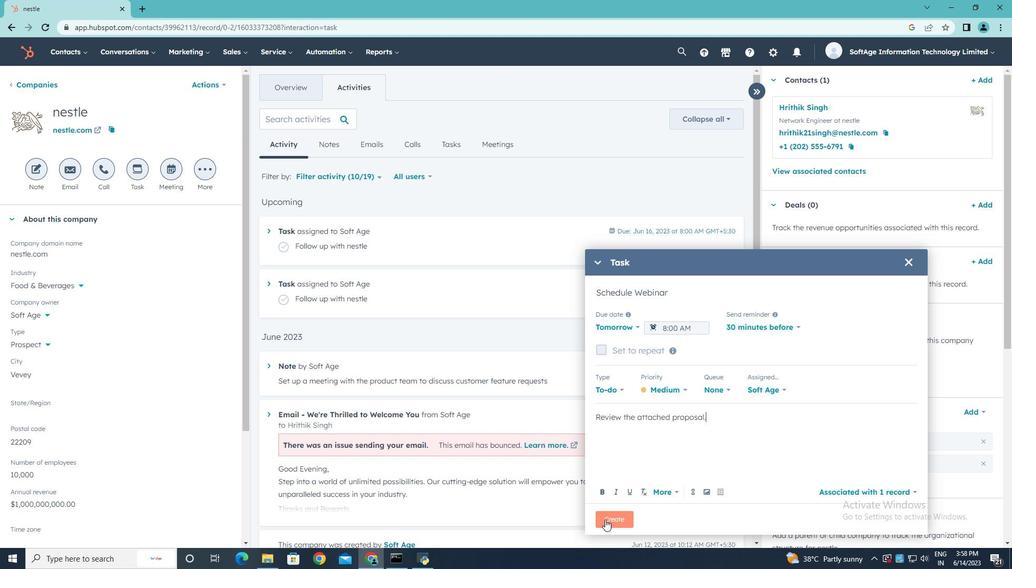 
